 Task: Add Dr. Bronner's Lavender Bar Soap to the cart.
Action: Mouse moved to (281, 134)
Screenshot: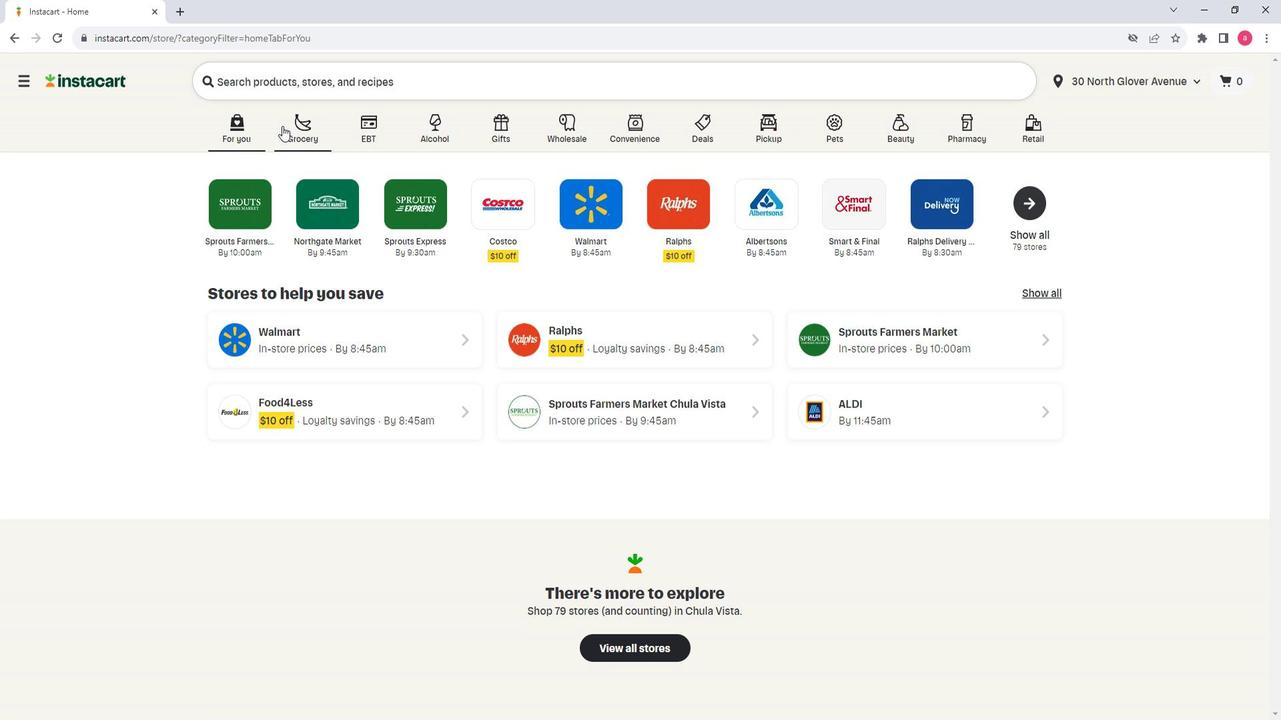 
Action: Mouse pressed left at (281, 134)
Screenshot: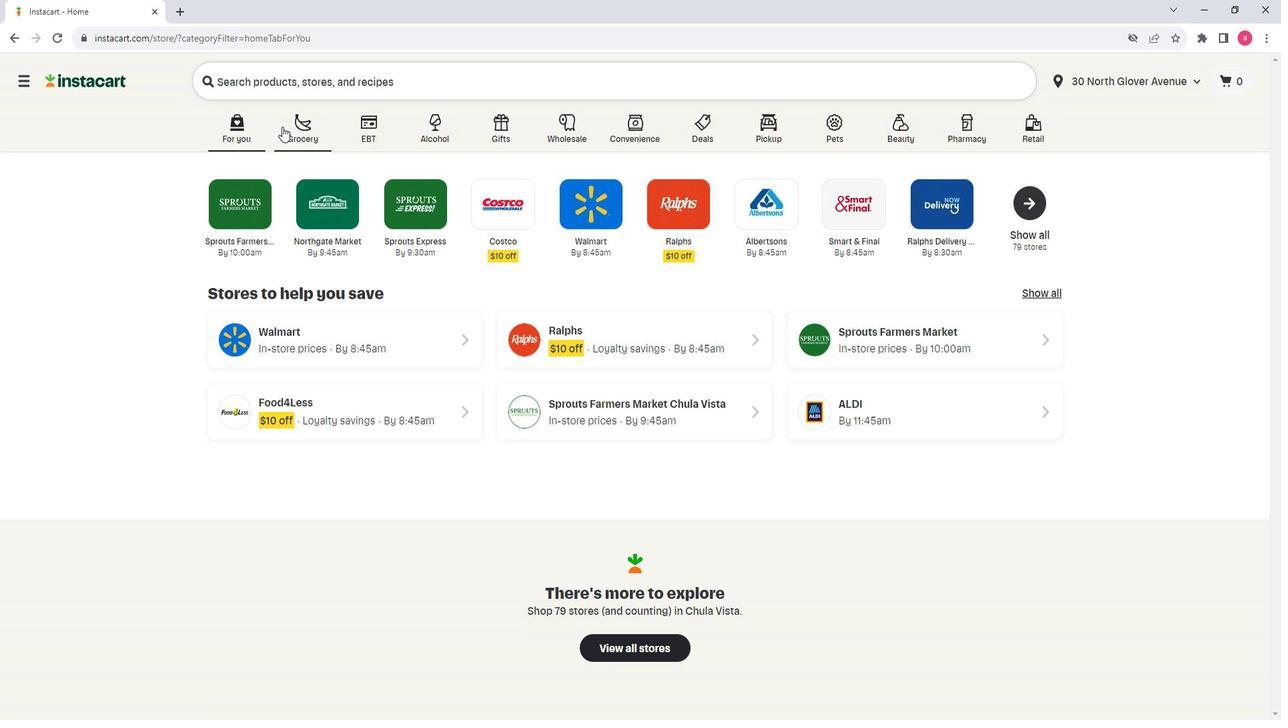 
Action: Mouse moved to (346, 387)
Screenshot: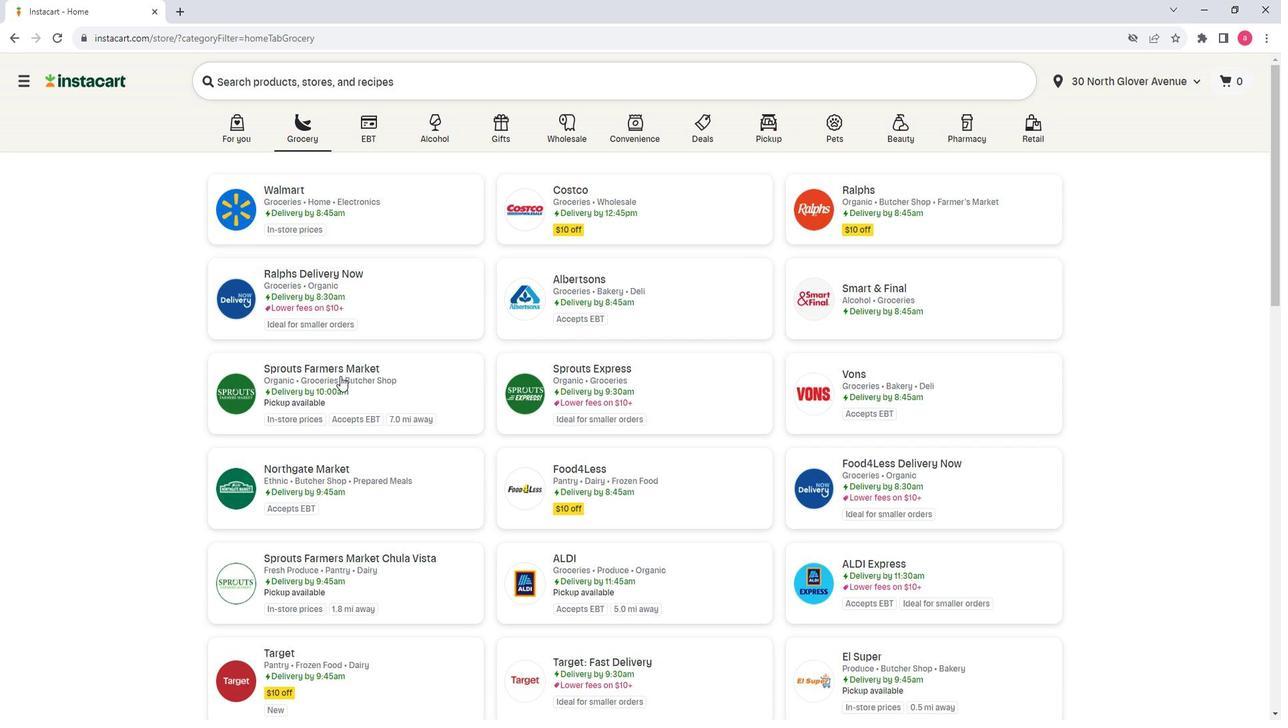 
Action: Mouse pressed left at (346, 387)
Screenshot: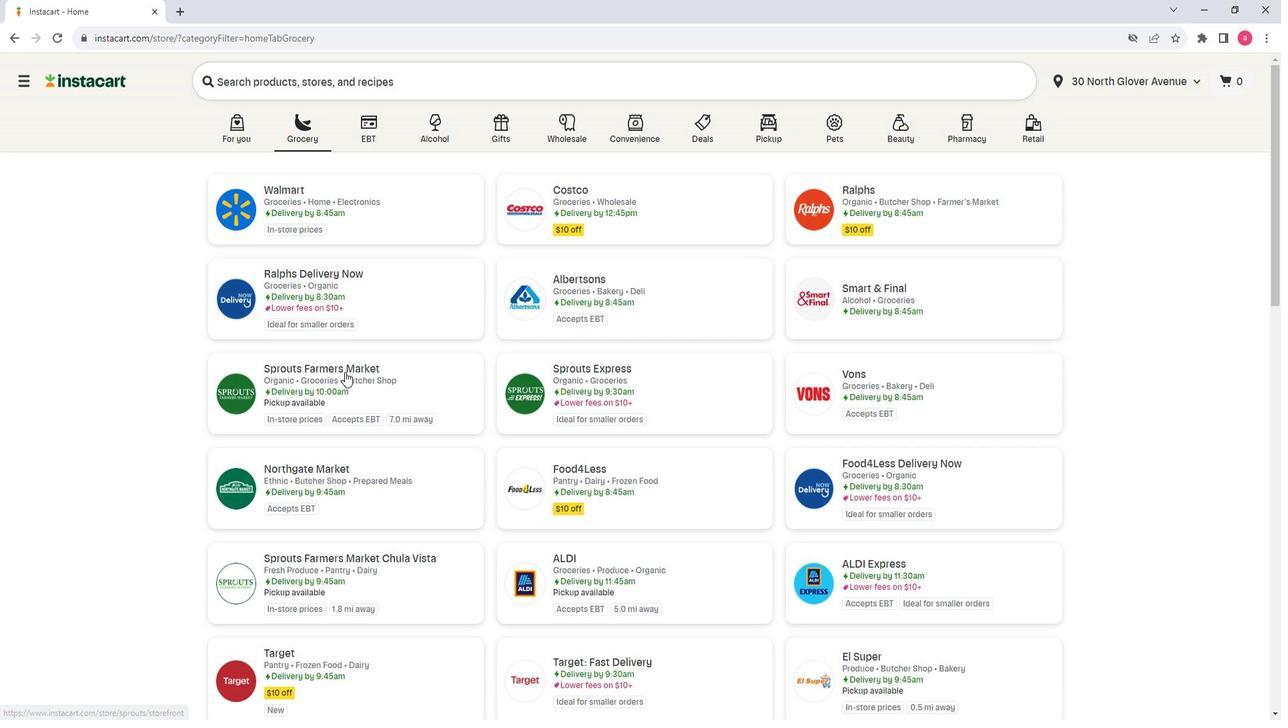 
Action: Mouse moved to (114, 457)
Screenshot: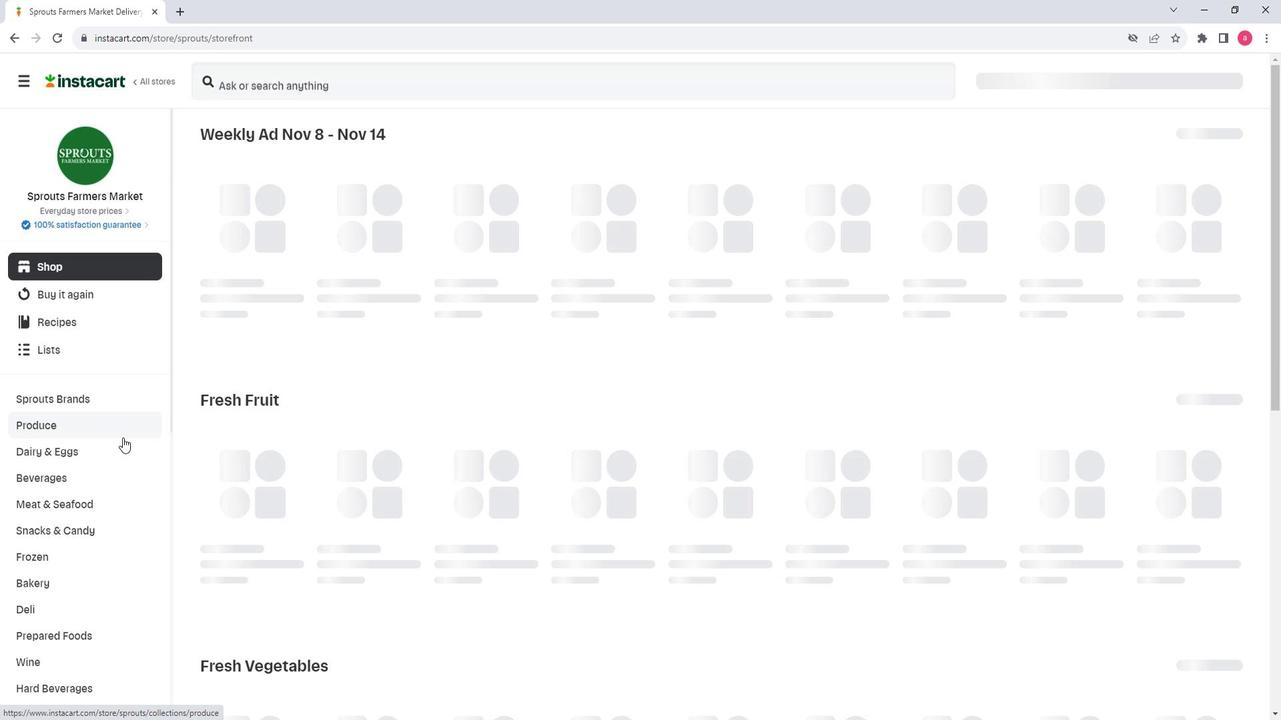 
Action: Mouse scrolled (114, 456) with delta (0, 0)
Screenshot: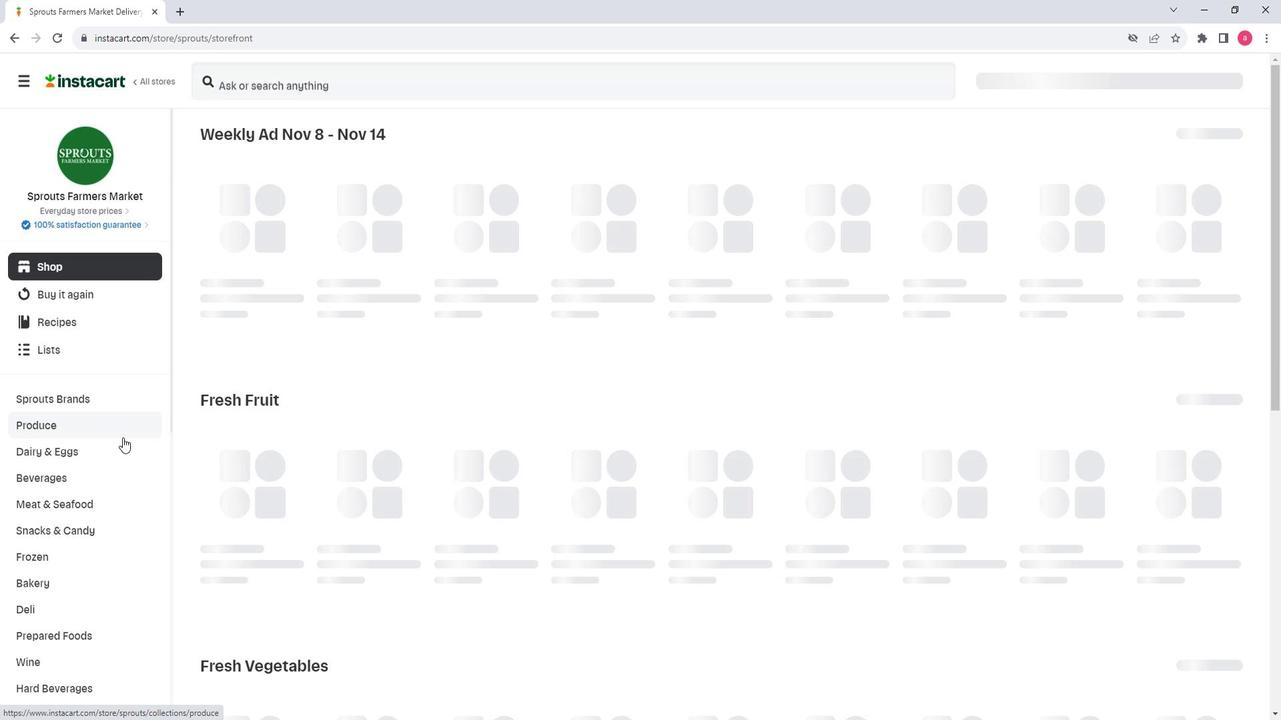 
Action: Mouse scrolled (114, 456) with delta (0, 0)
Screenshot: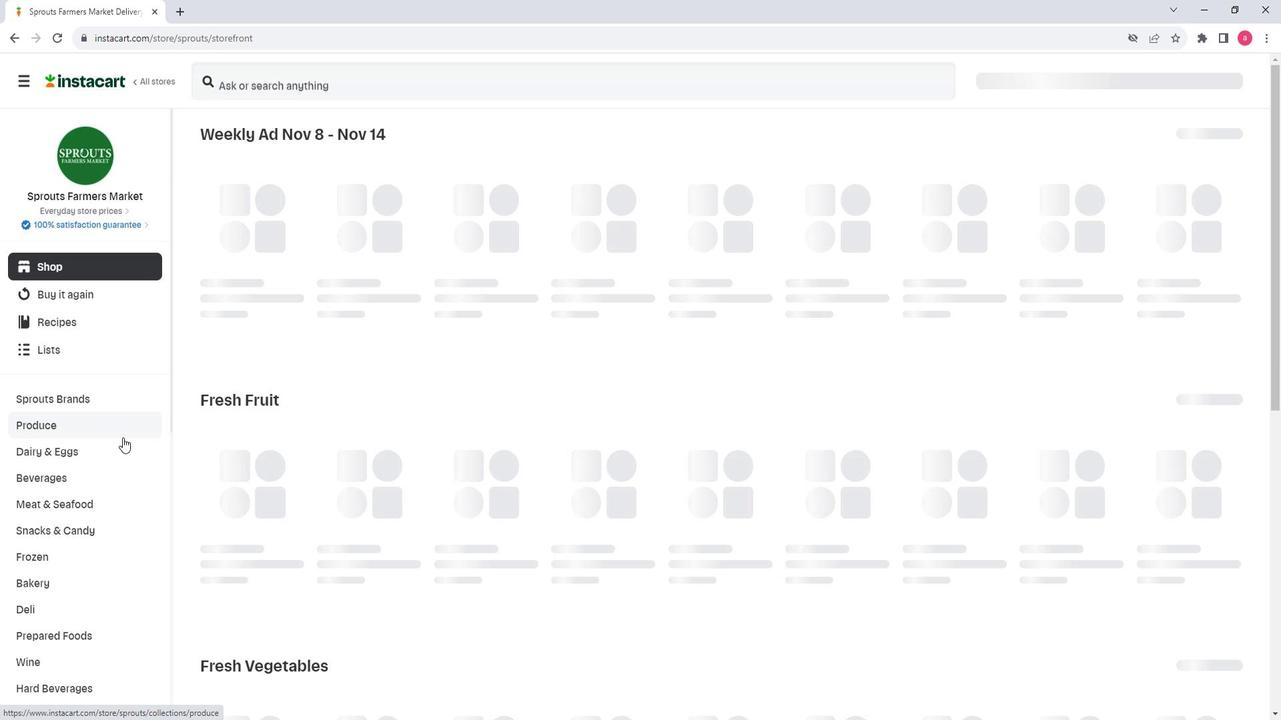
Action: Mouse moved to (113, 459)
Screenshot: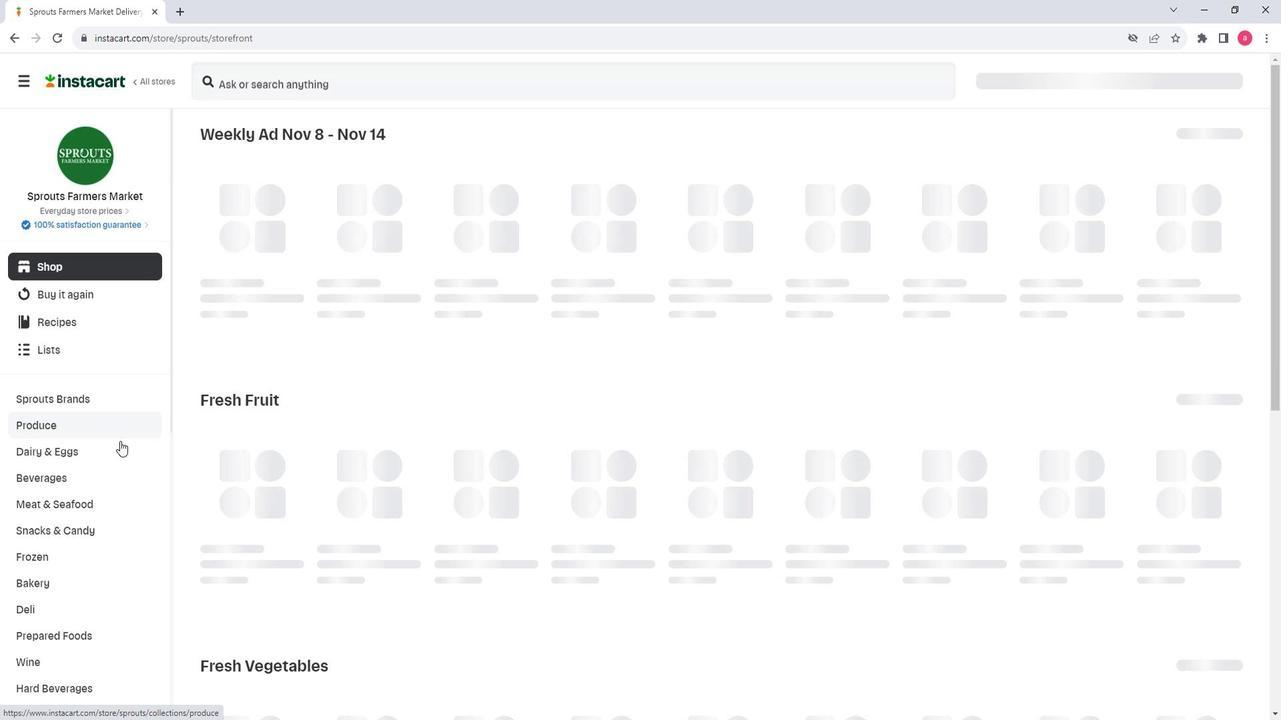 
Action: Mouse scrolled (113, 458) with delta (0, -1)
Screenshot: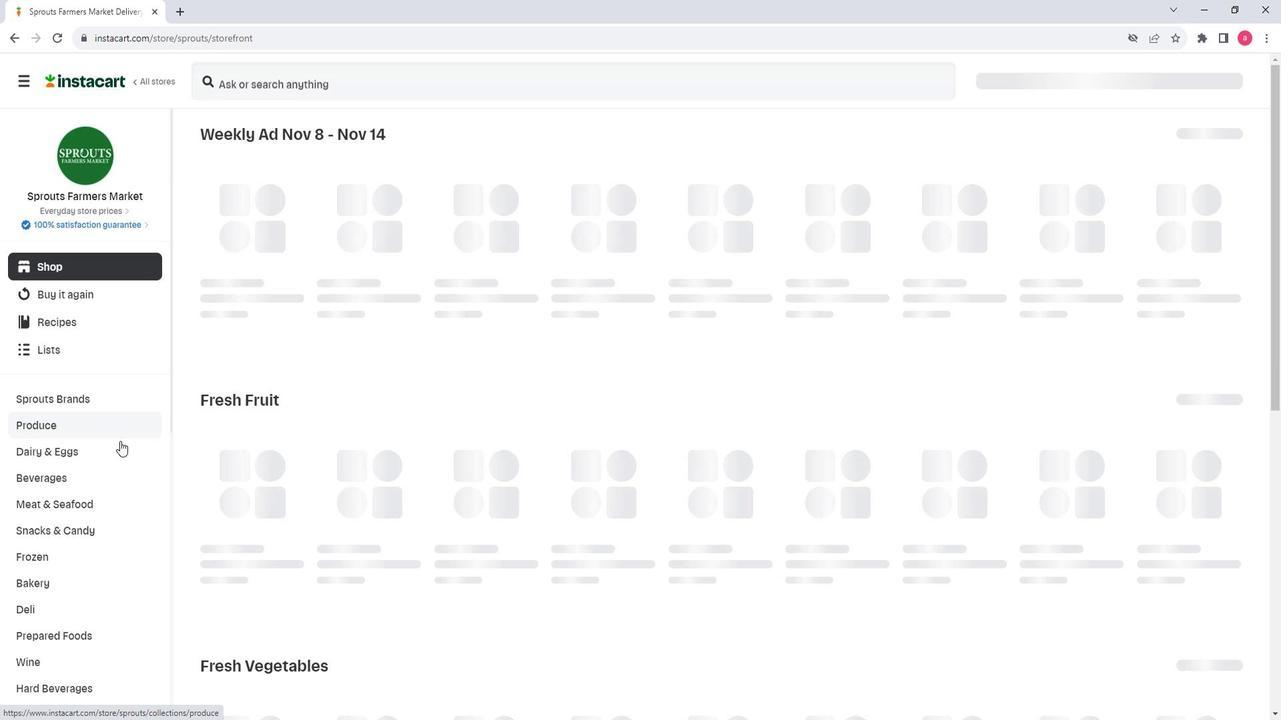 
Action: Mouse scrolled (113, 458) with delta (0, -1)
Screenshot: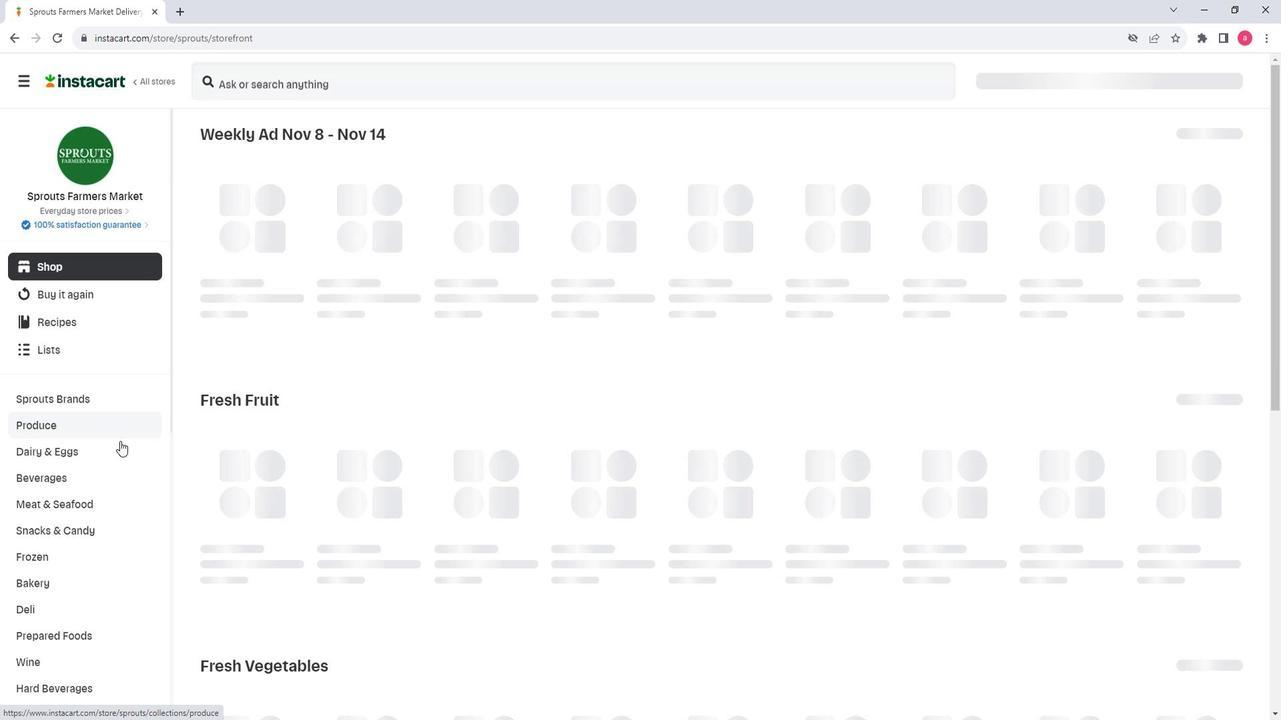 
Action: Mouse scrolled (113, 458) with delta (0, -1)
Screenshot: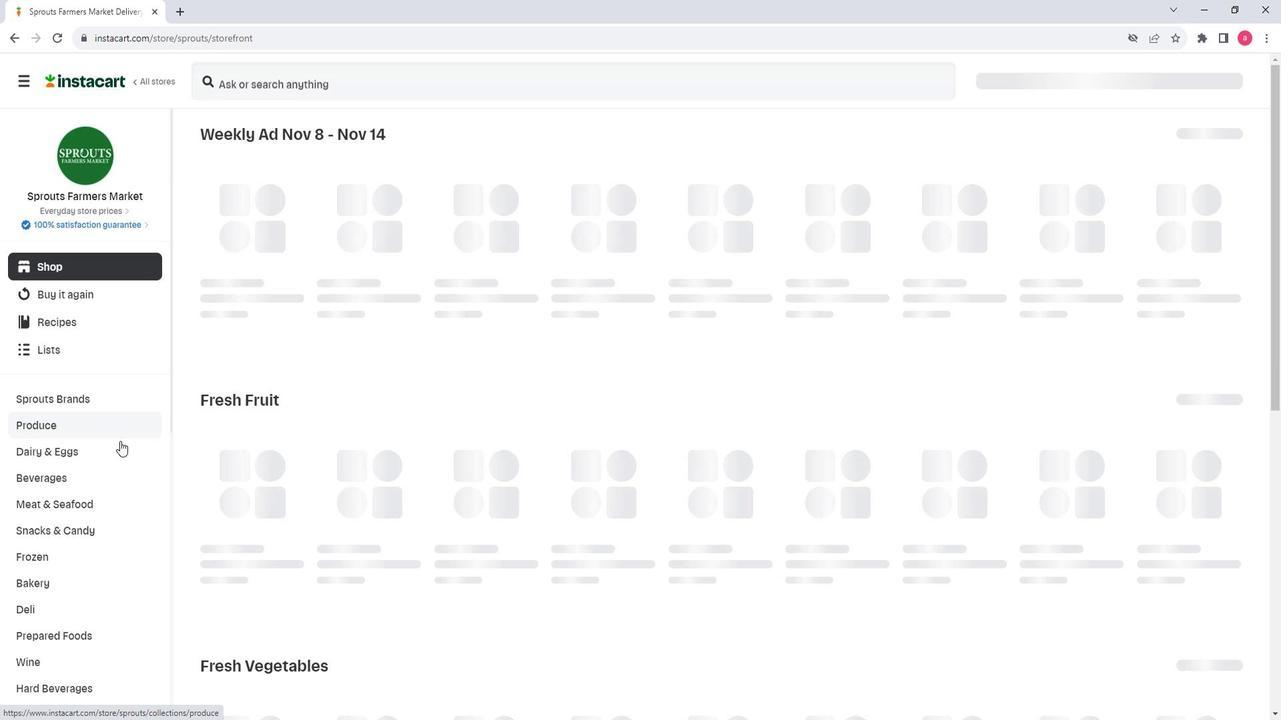 
Action: Mouse scrolled (113, 458) with delta (0, -1)
Screenshot: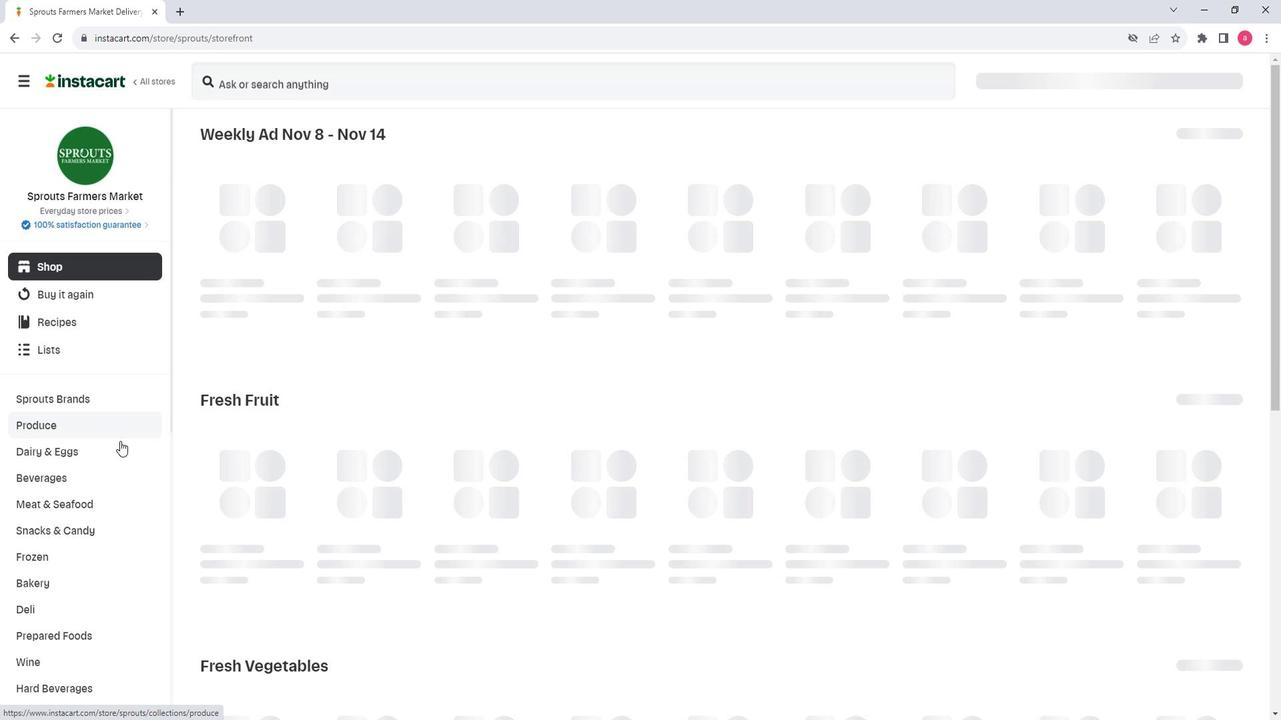 
Action: Mouse moved to (57, 565)
Screenshot: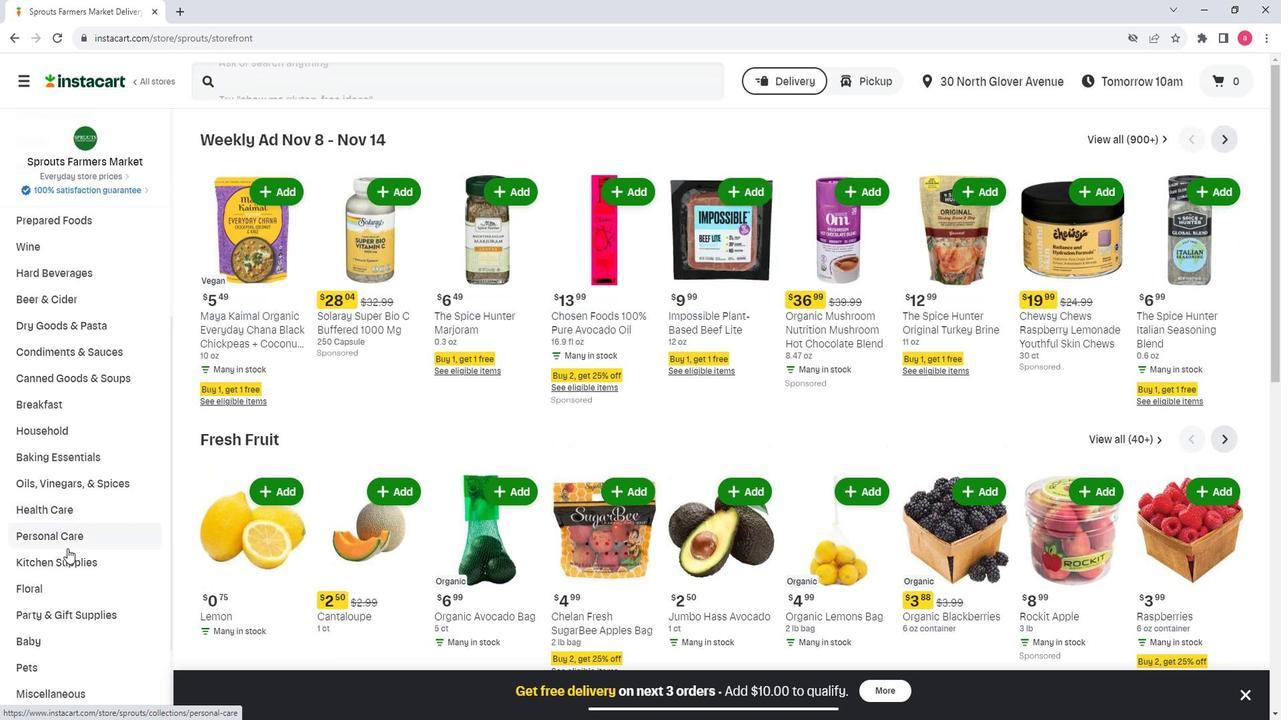
Action: Mouse pressed left at (57, 565)
Screenshot: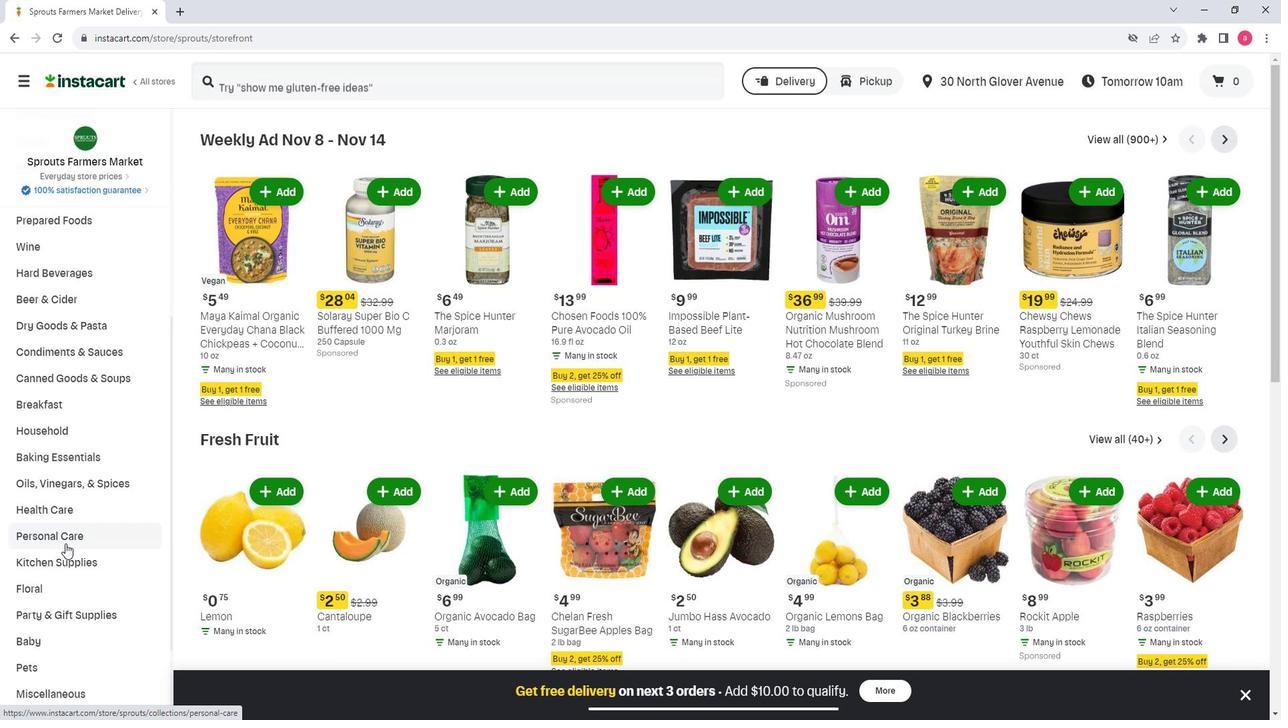 
Action: Mouse moved to (327, 180)
Screenshot: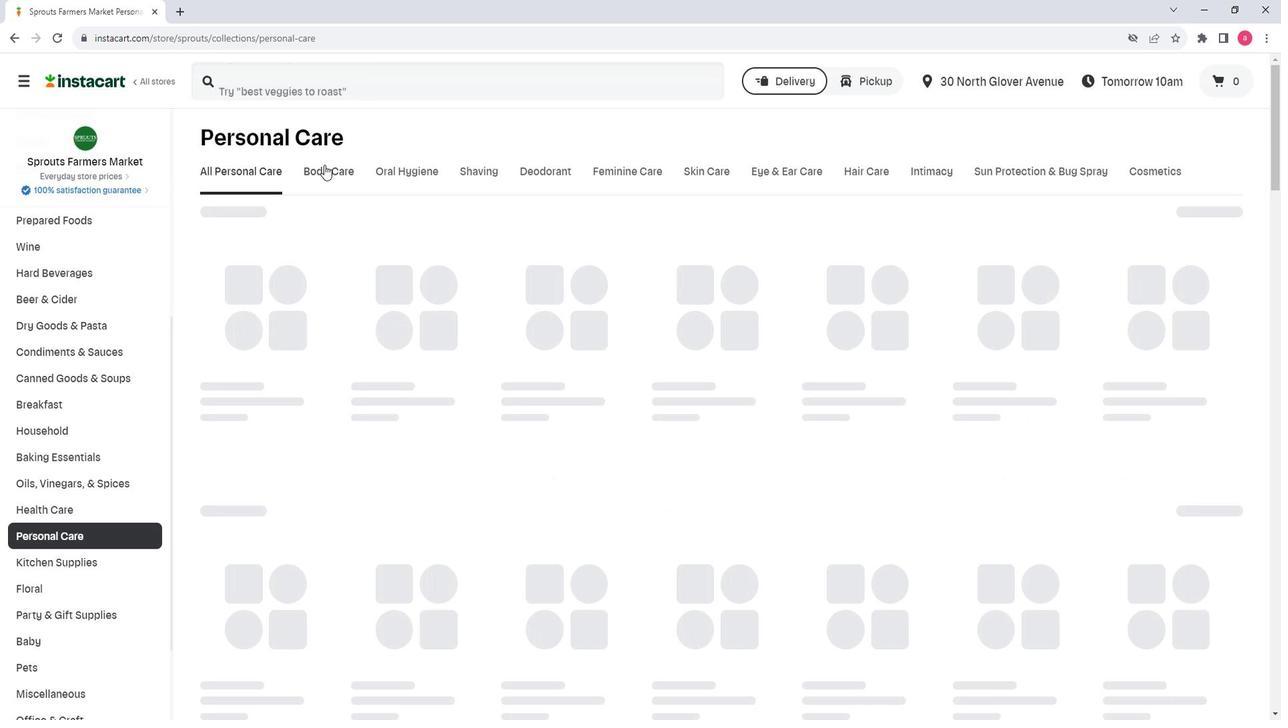 
Action: Mouse pressed left at (327, 180)
Screenshot: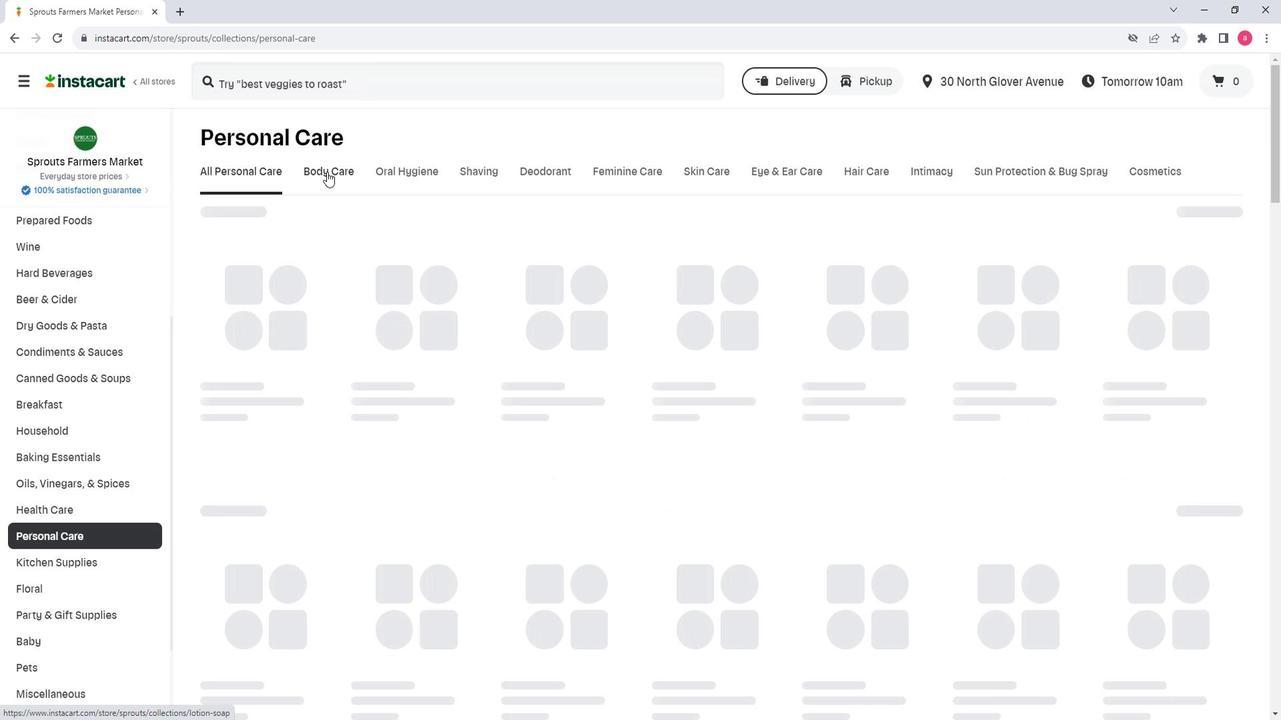 
Action: Mouse moved to (308, 239)
Screenshot: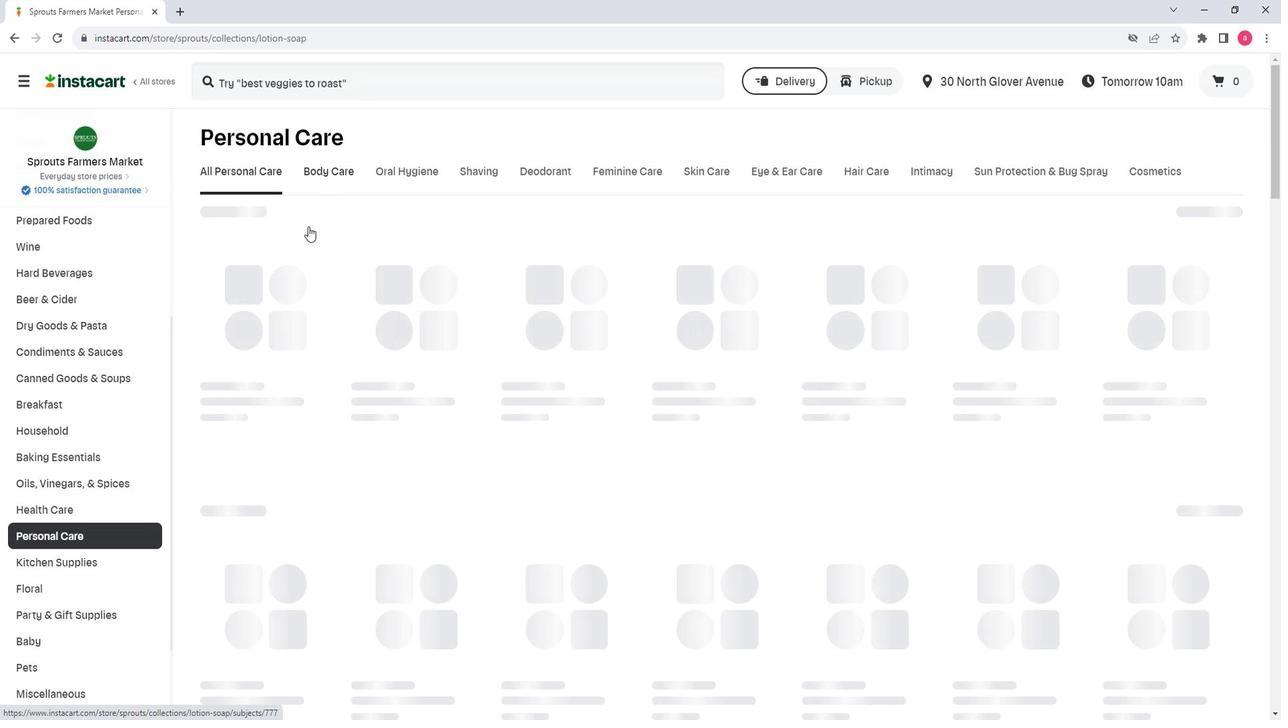 
Action: Mouse pressed left at (308, 239)
Screenshot: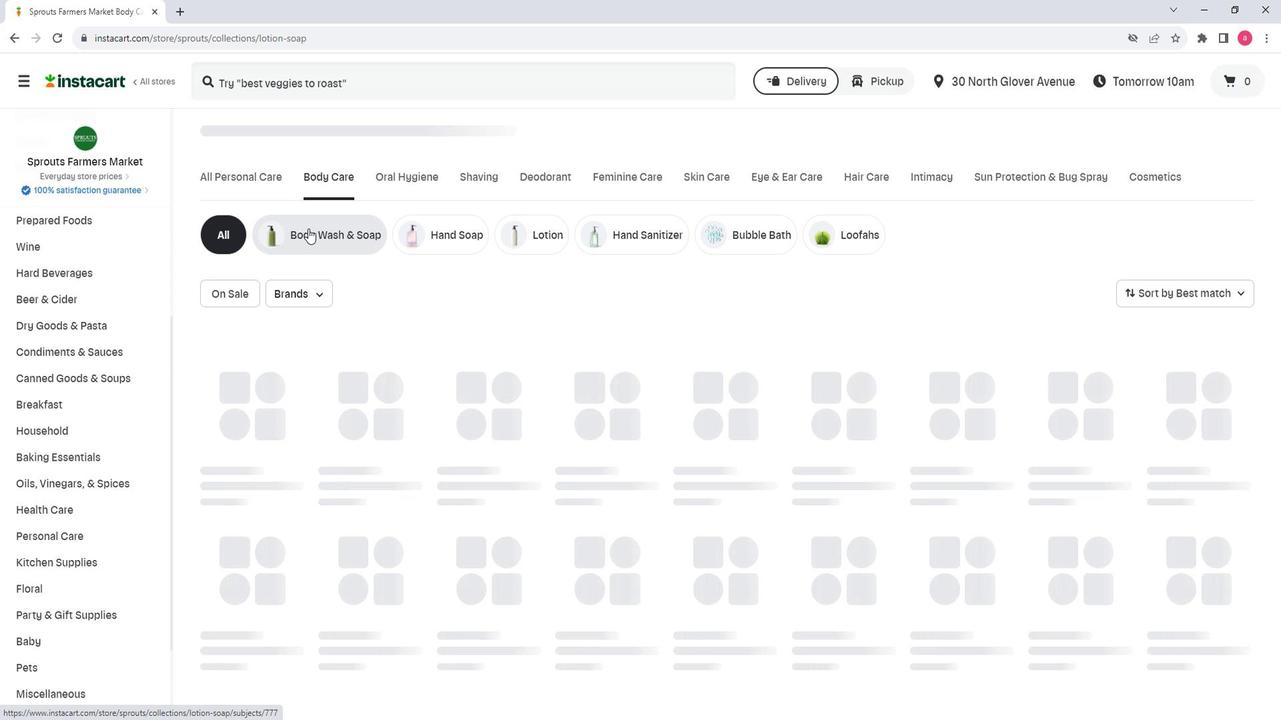 
Action: Mouse moved to (295, 102)
Screenshot: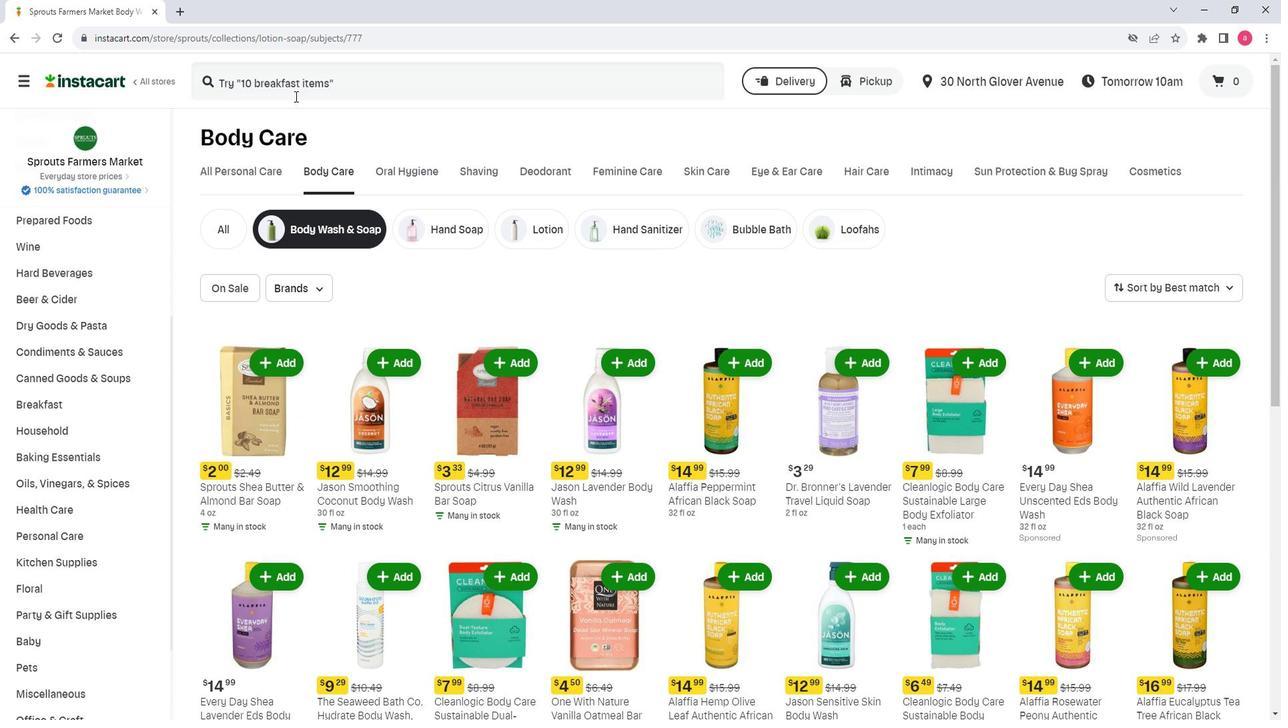 
Action: Mouse pressed left at (295, 102)
Screenshot: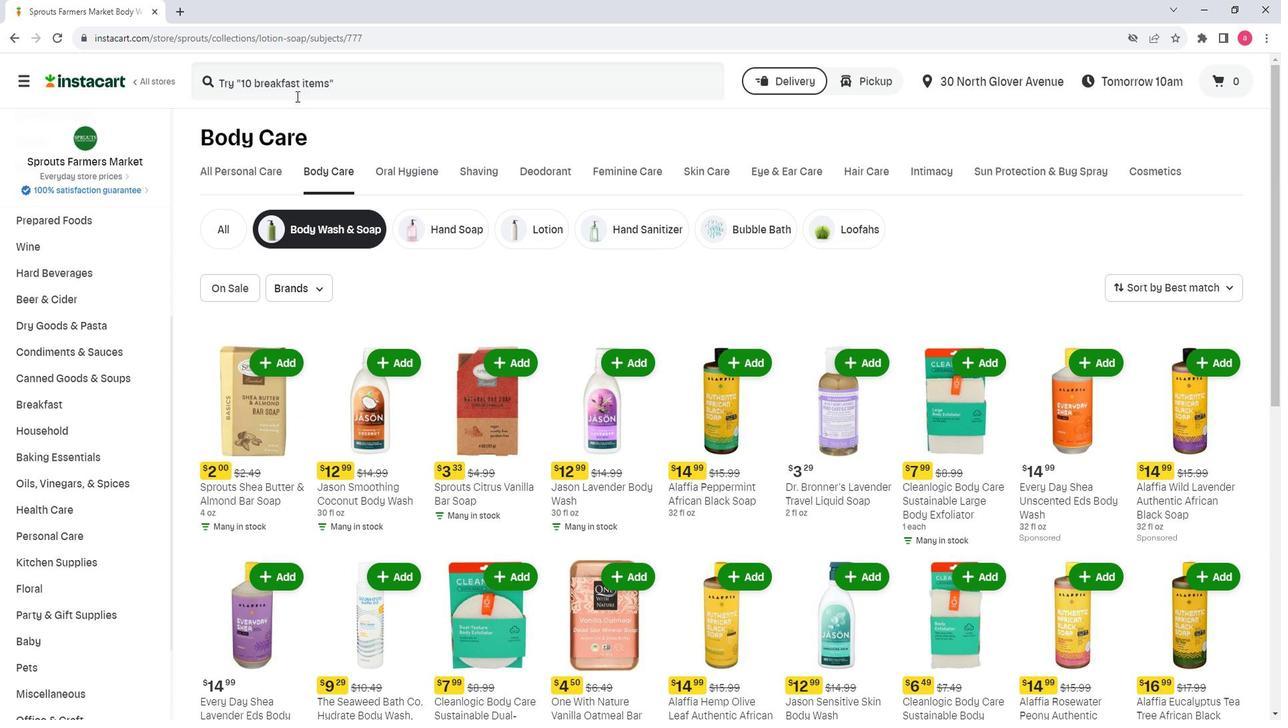 
Action: Key pressed <Key.shift>Dr.<Key.space><Key.shift>Bronner's<Key.space><Key.shift><Key.shift><Key.shift><Key.shift><Key.shift><Key.shift><Key.shift><Key.shift><Key.shift><Key.shift><Key.shift><Key.shift><Key.shift><Key.shift><Key.shift><Key.shift><Key.shift>Lavender<Key.space><Key.shift>Bar<Key.space><Key.shift><Key.shift><Key.shift><Key.shift><Key.shift><Key.shift><Key.shift><Key.shift><Key.shift><Key.shift><Key.shift><Key.shift><Key.shift>Soap<Key.space><Key.enter>
Screenshot: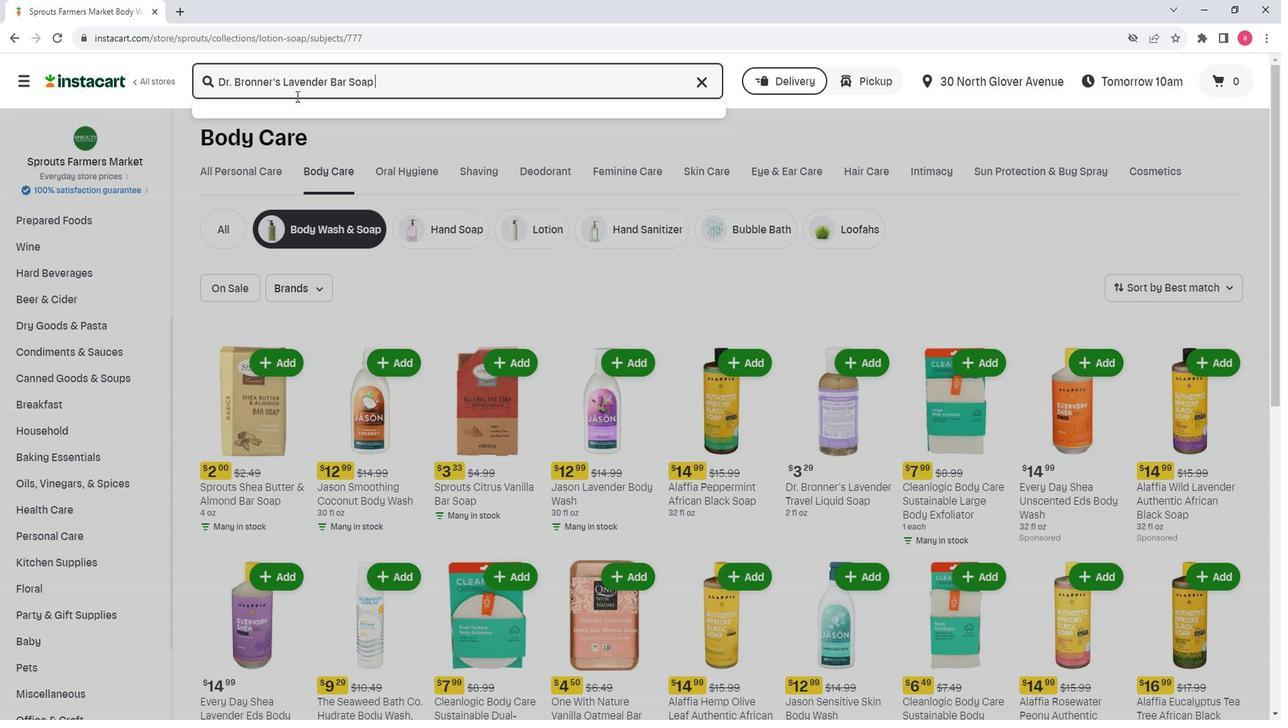 
Action: Mouse moved to (1099, 359)
Screenshot: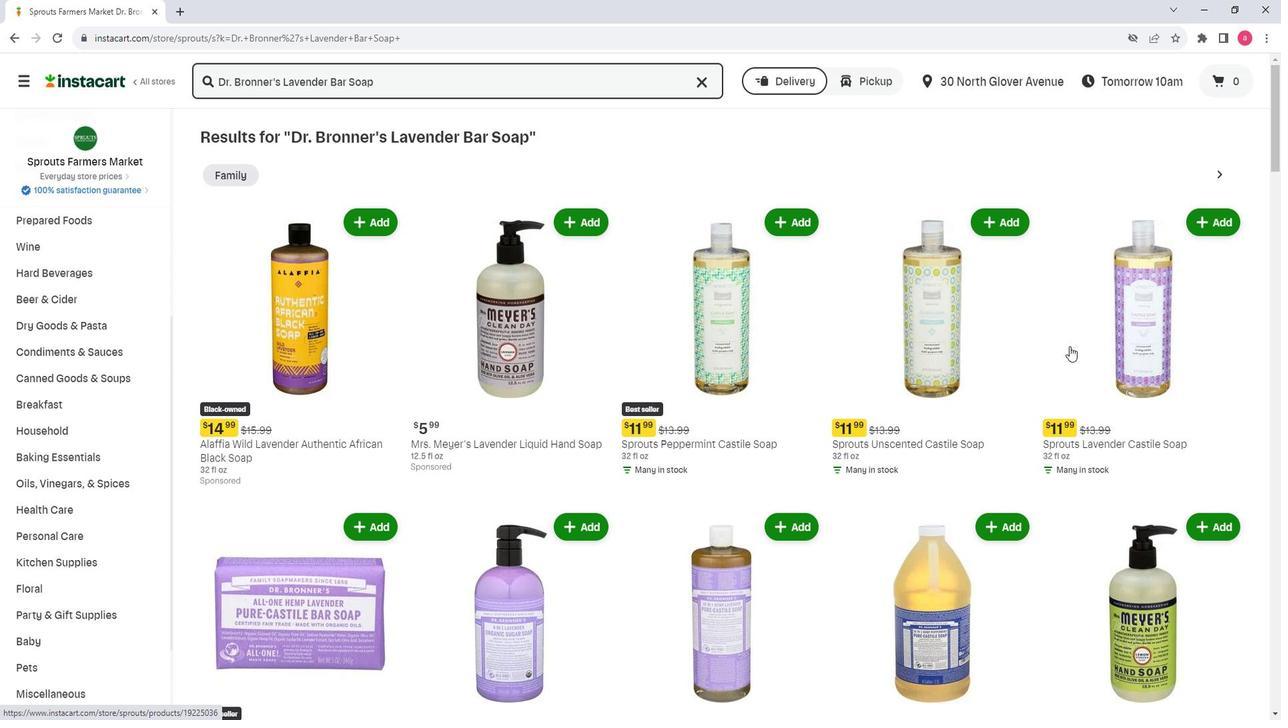 
Action: Mouse scrolled (1099, 359) with delta (0, 0)
Screenshot: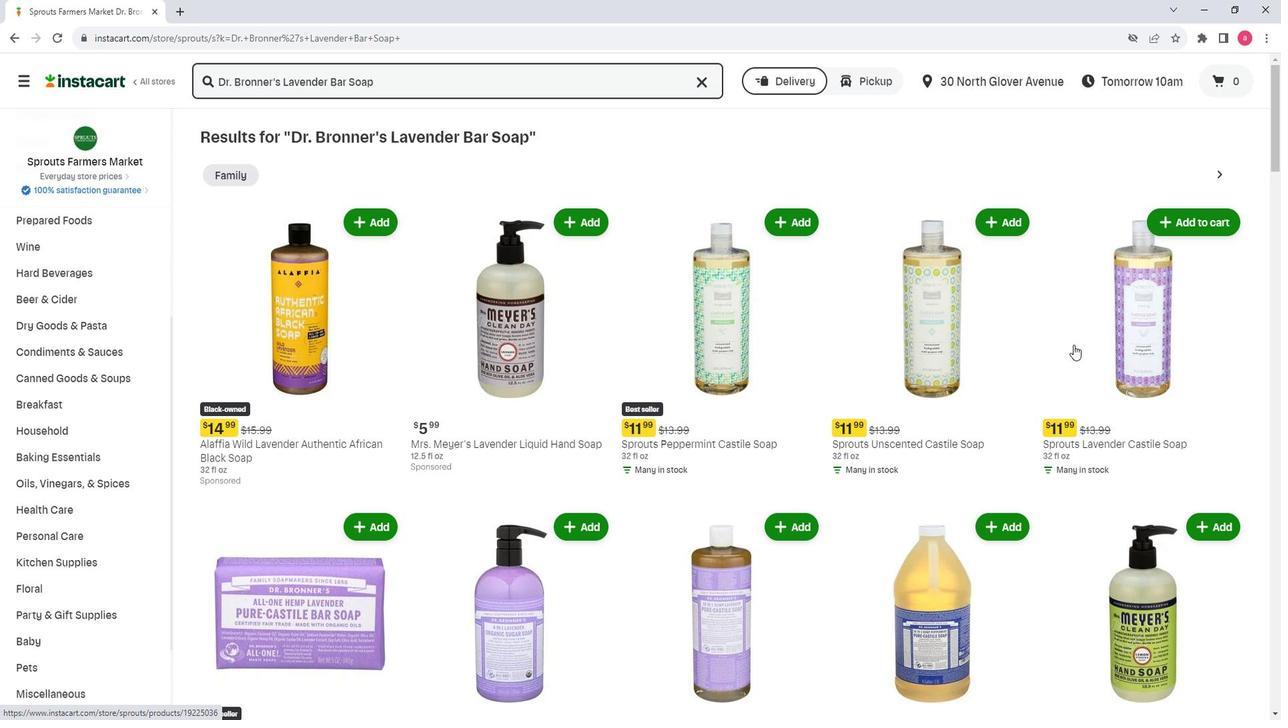 
Action: Mouse scrolled (1099, 359) with delta (0, 0)
Screenshot: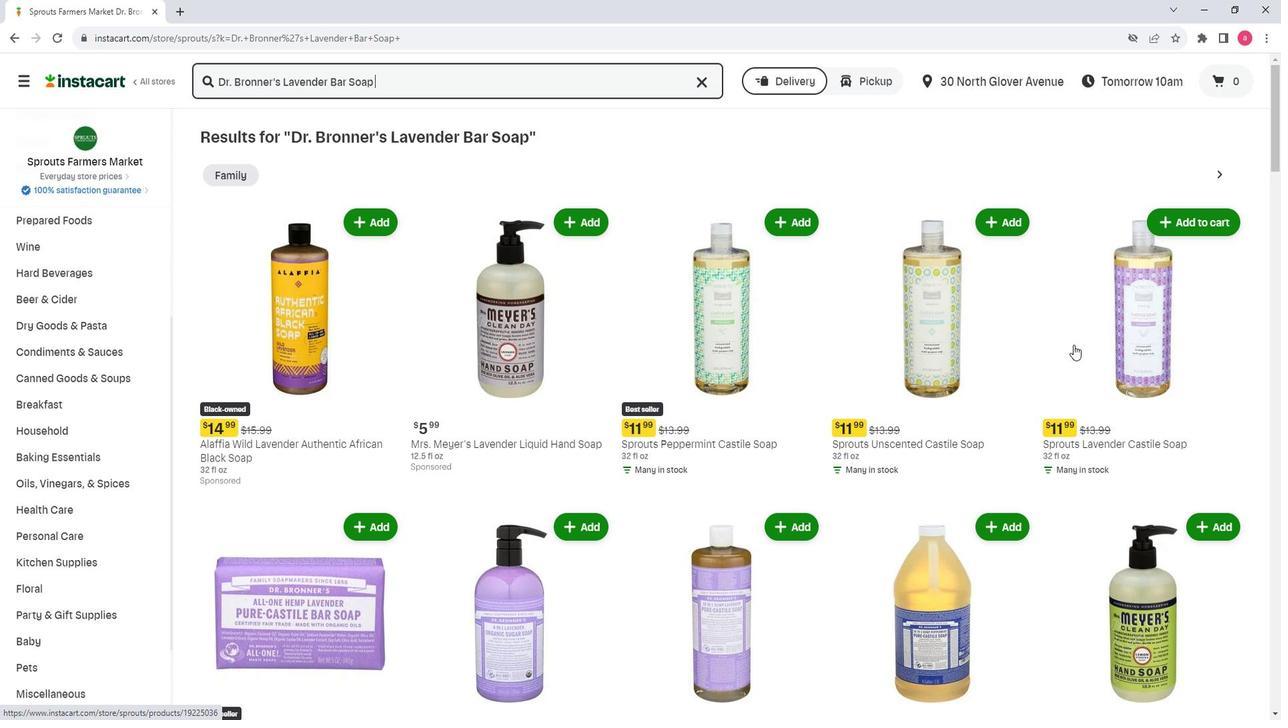 
Action: Mouse scrolled (1099, 359) with delta (0, 0)
Screenshot: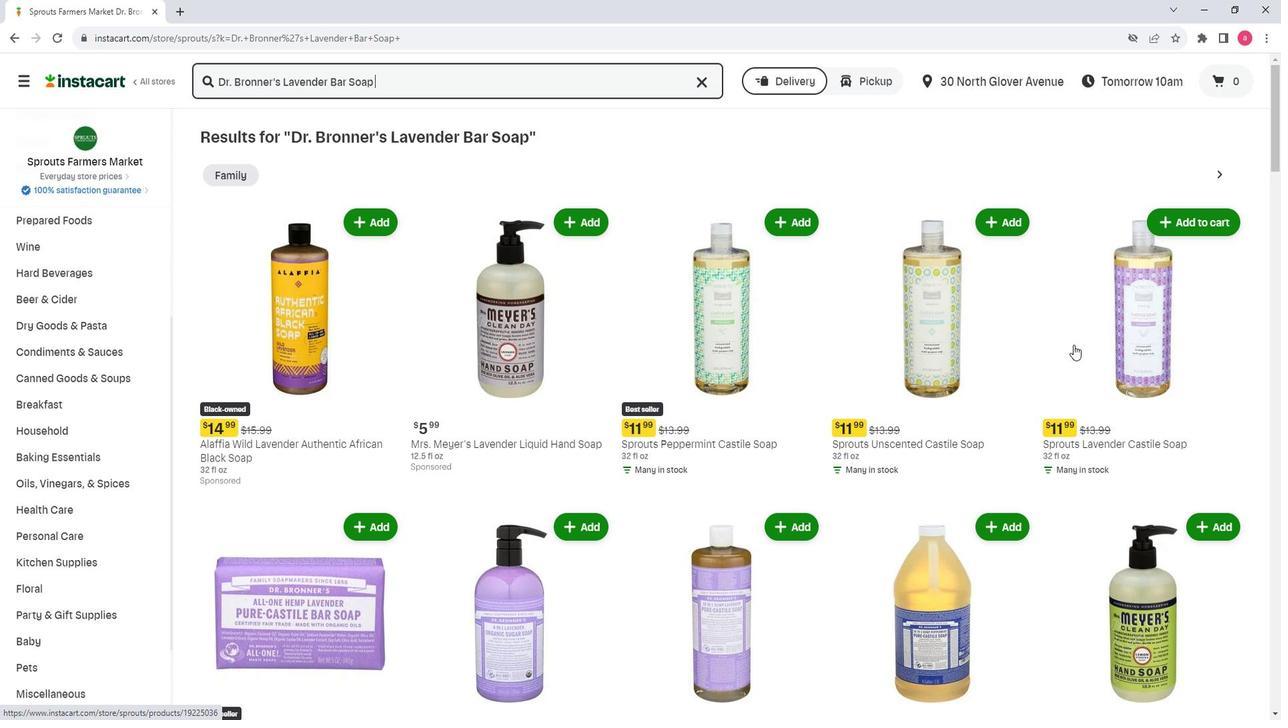 
Action: Mouse moved to (383, 337)
Screenshot: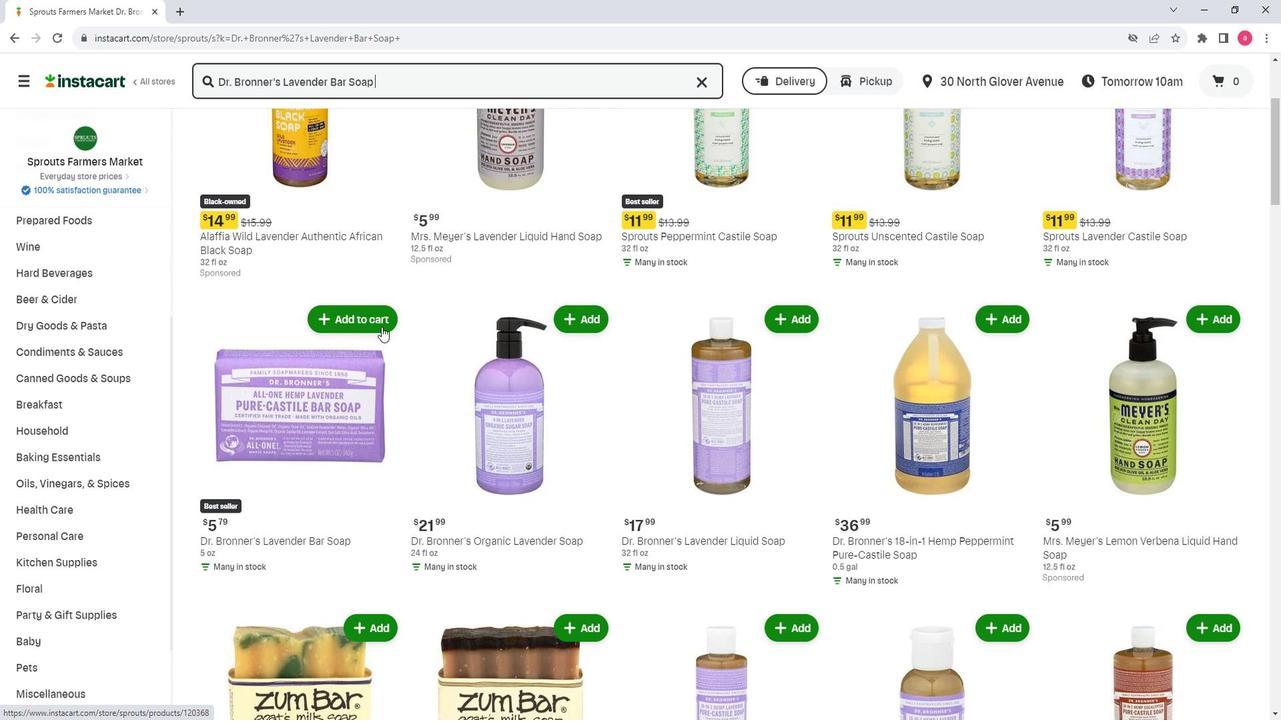 
Action: Mouse pressed left at (383, 337)
Screenshot: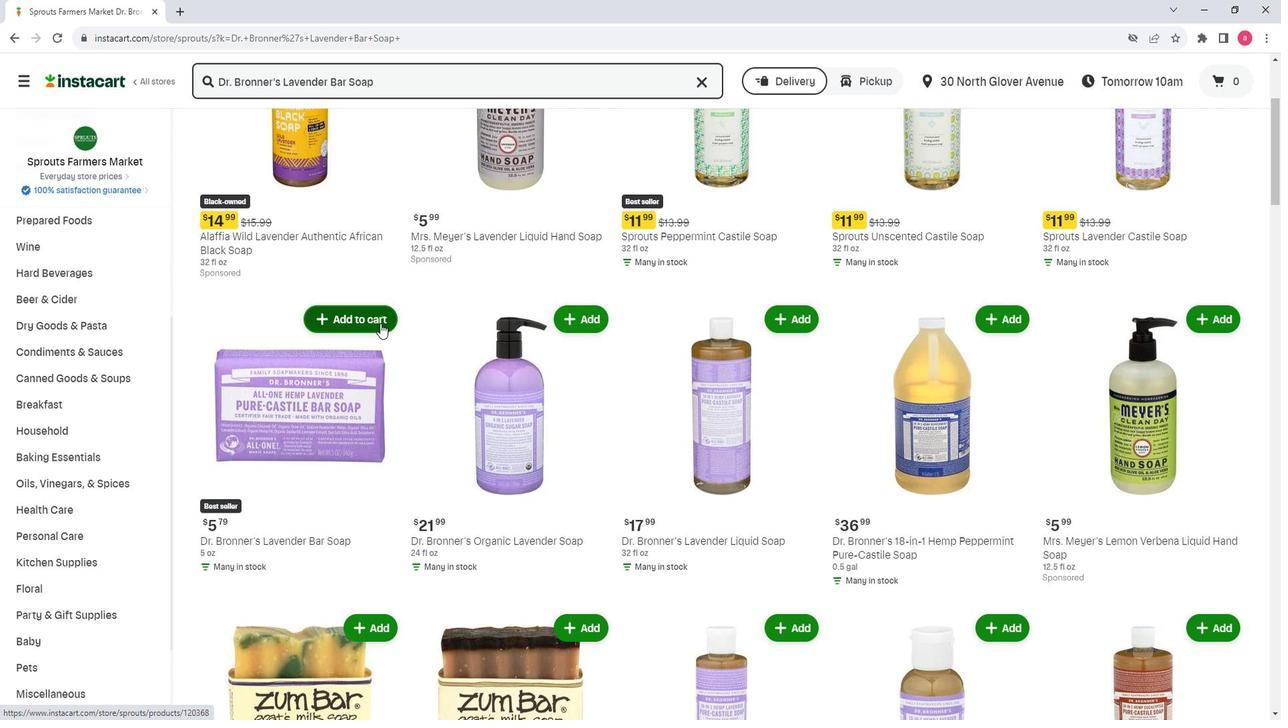 
Action: Mouse moved to (401, 419)
Screenshot: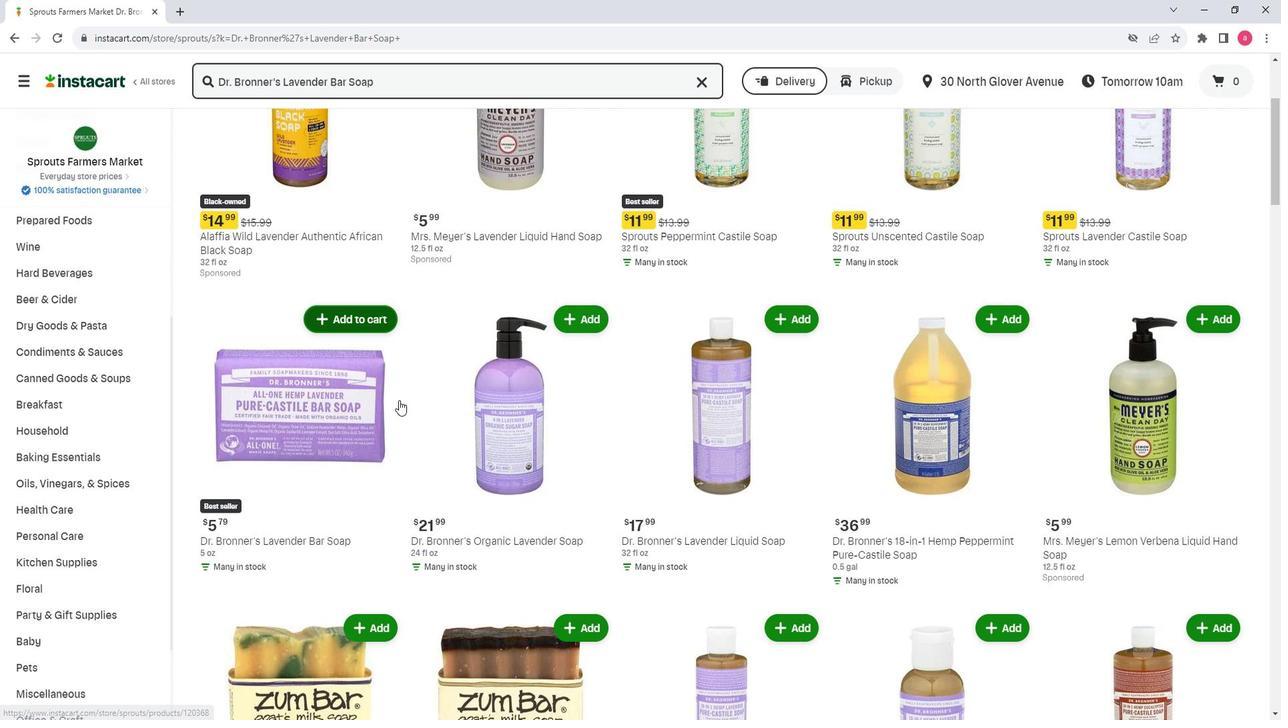 
